 Task: Assign in the project VitalTech the issue 'Create a new online platform for online graphic design courses with advanced design tools and collaboration features' to the sprint 'Discovery'.
Action: Mouse moved to (222, 70)
Screenshot: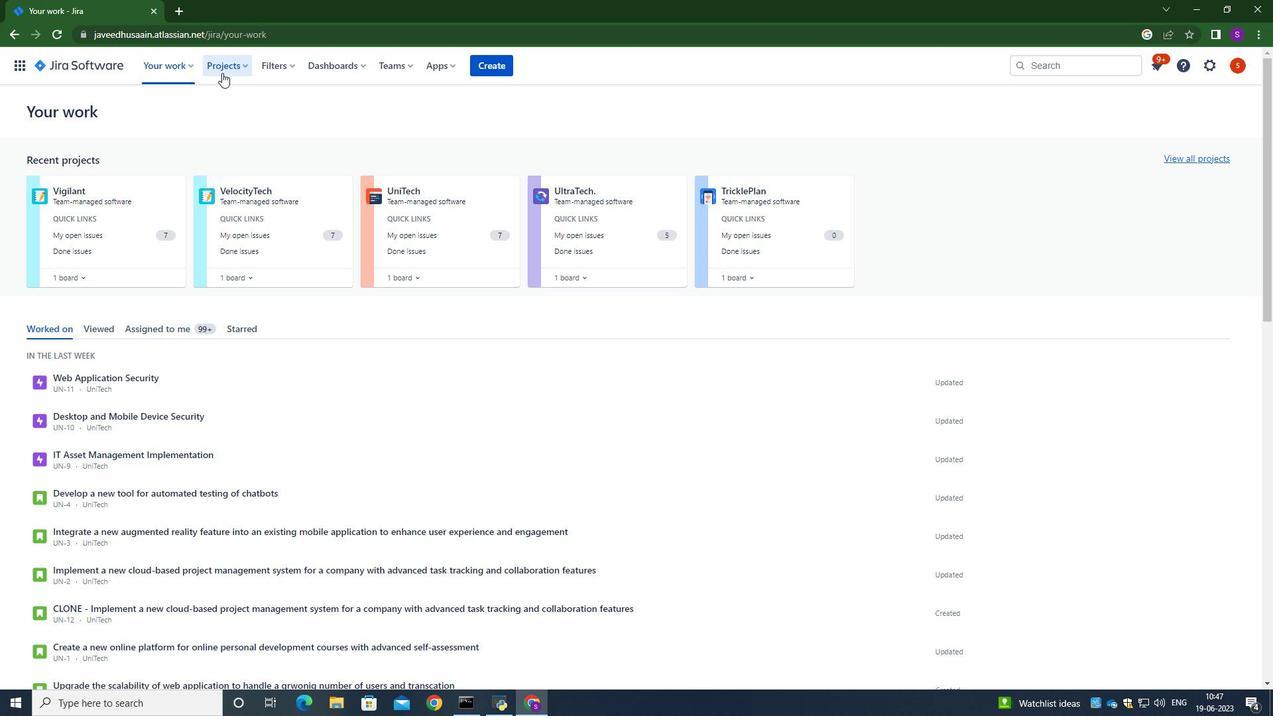 
Action: Mouse pressed left at (222, 70)
Screenshot: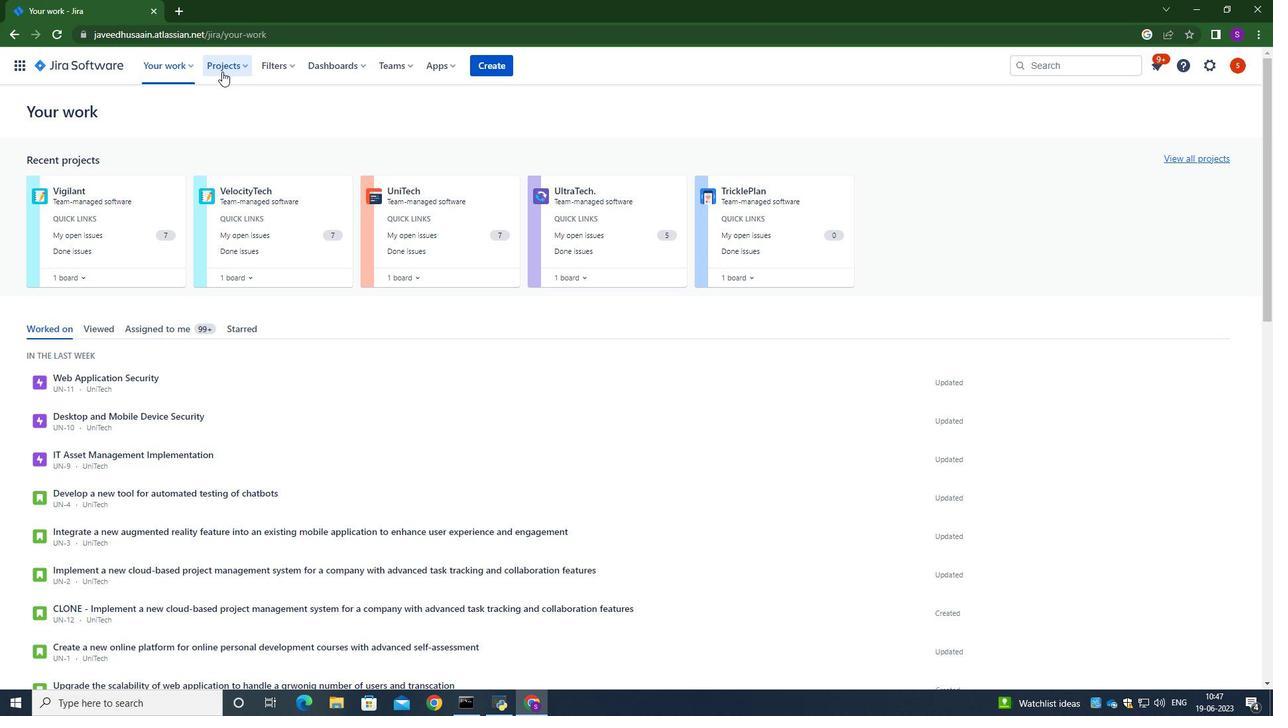 
Action: Mouse moved to (244, 118)
Screenshot: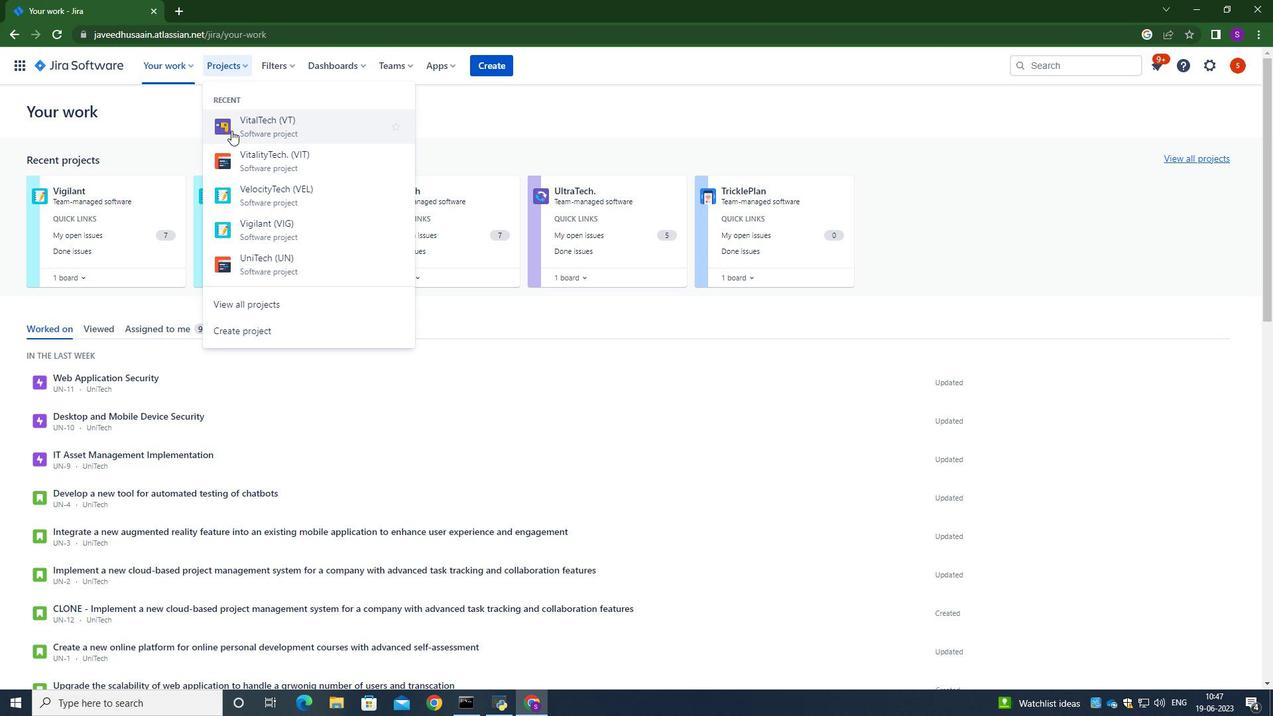 
Action: Mouse pressed left at (244, 118)
Screenshot: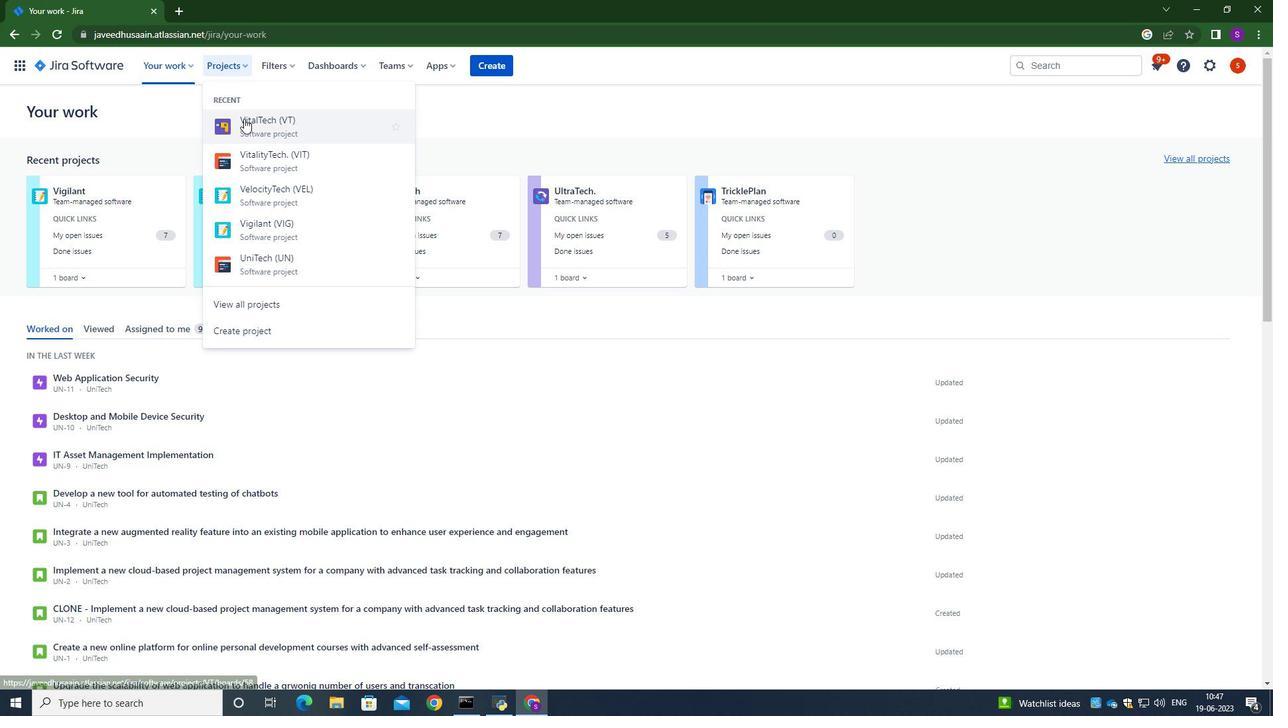 
Action: Mouse moved to (85, 198)
Screenshot: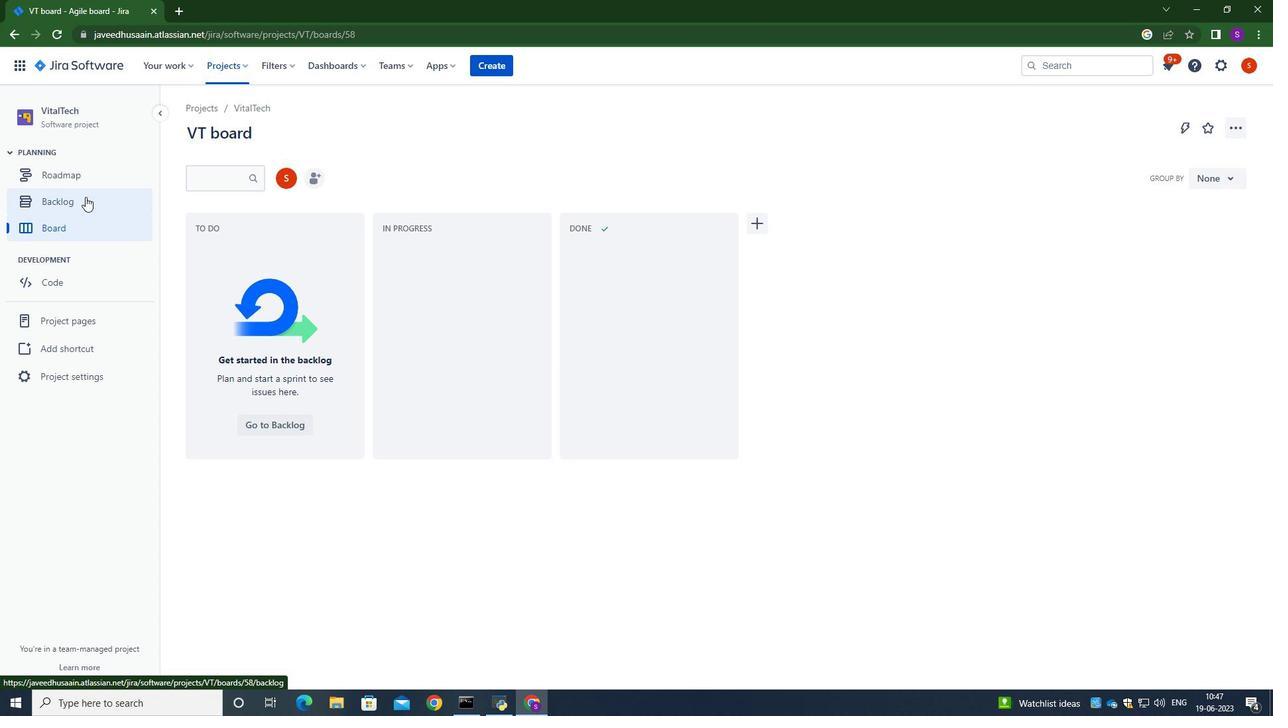 
Action: Mouse pressed left at (85, 198)
Screenshot: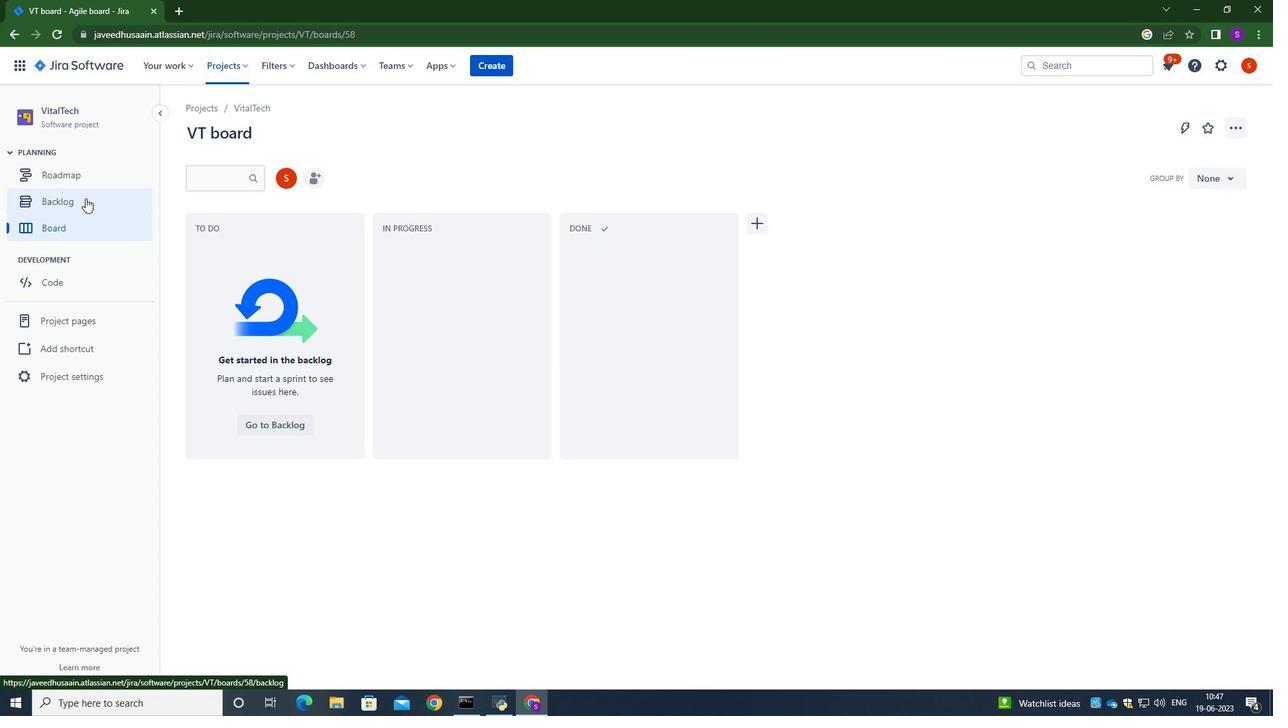 
Action: Mouse moved to (1215, 244)
Screenshot: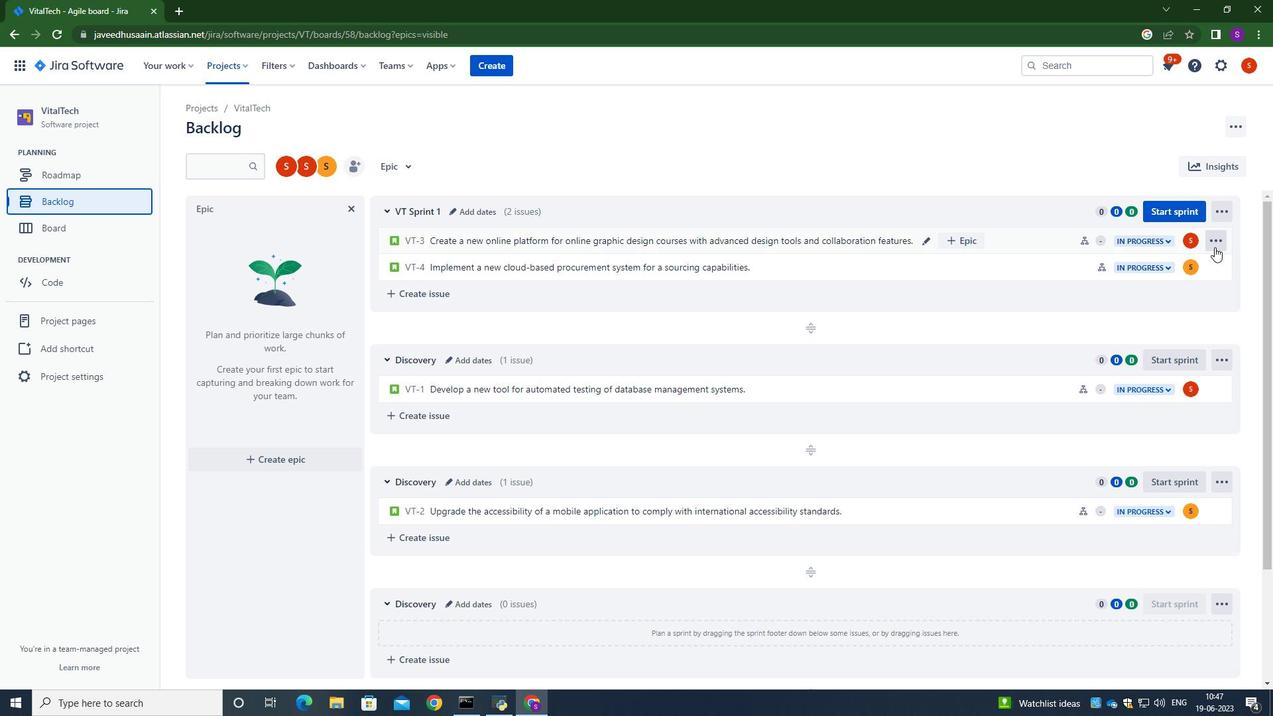
Action: Mouse pressed left at (1215, 244)
Screenshot: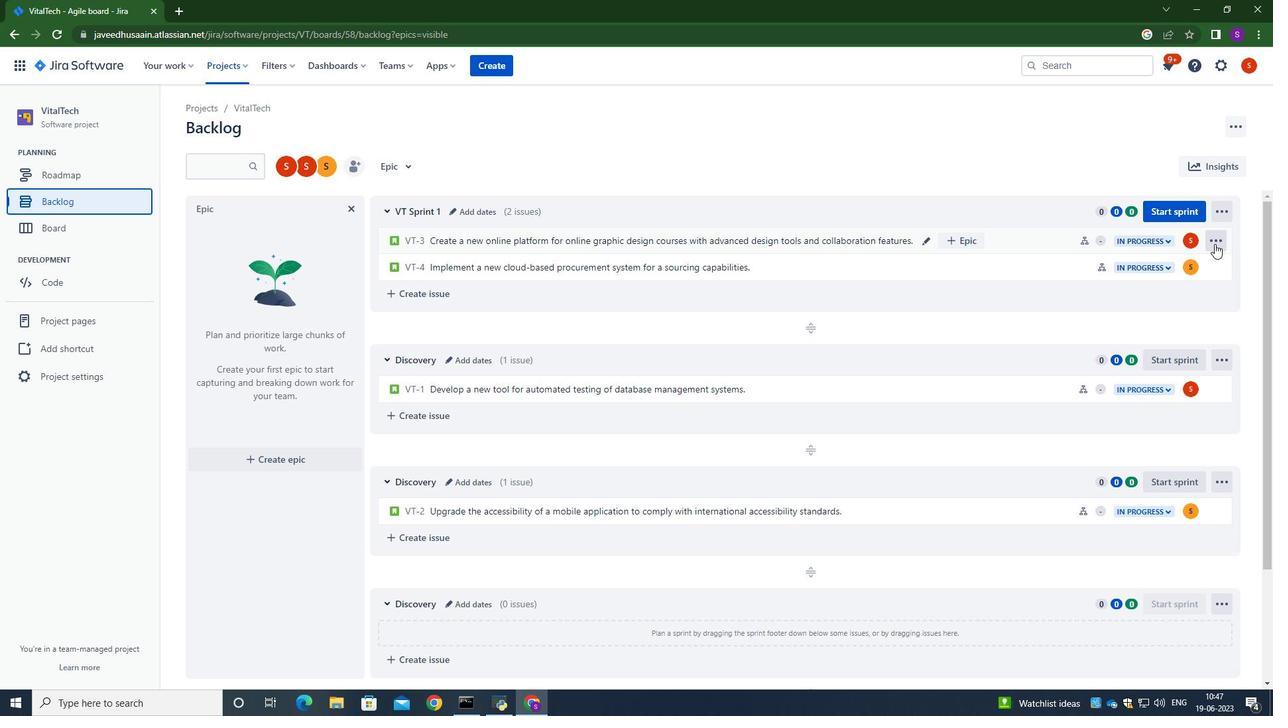 
Action: Mouse moved to (1180, 437)
Screenshot: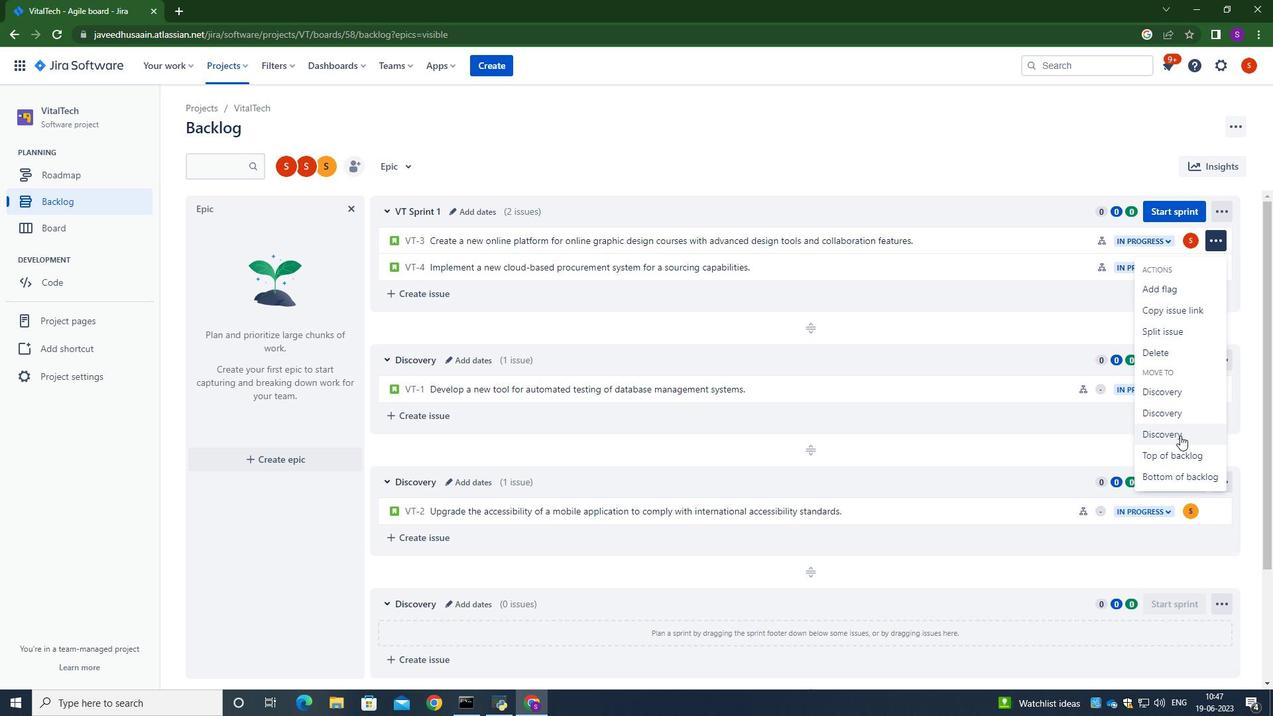 
Action: Mouse pressed left at (1180, 437)
Screenshot: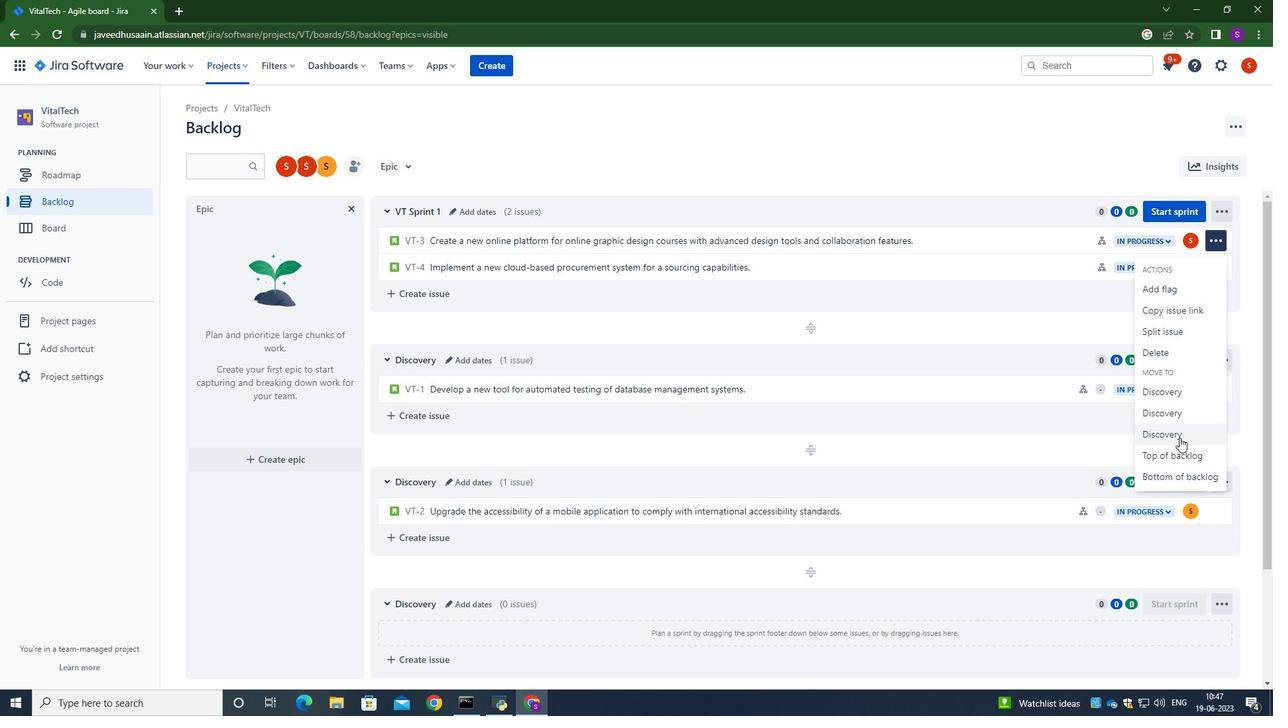 
Action: Mouse moved to (846, 147)
Screenshot: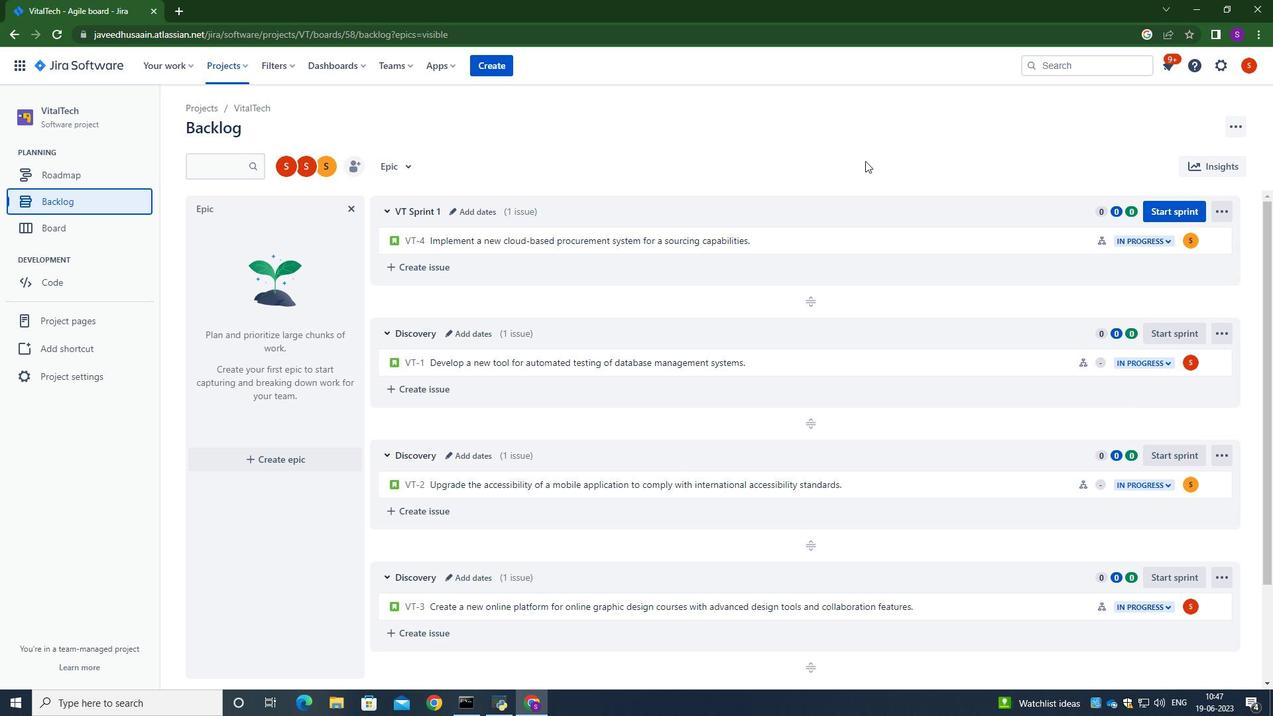 
Action: Mouse pressed left at (846, 147)
Screenshot: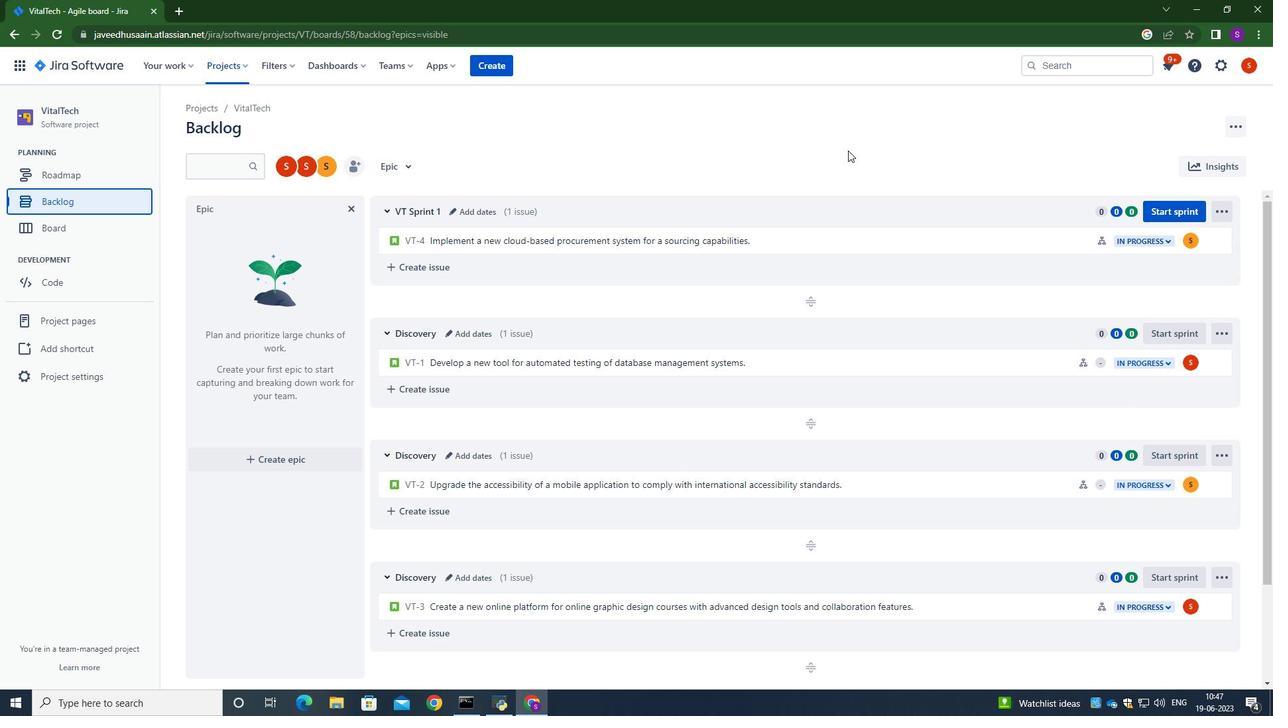 
